Task: Change the text "Water" color to red.
Action: Mouse moved to (128, 249)
Screenshot: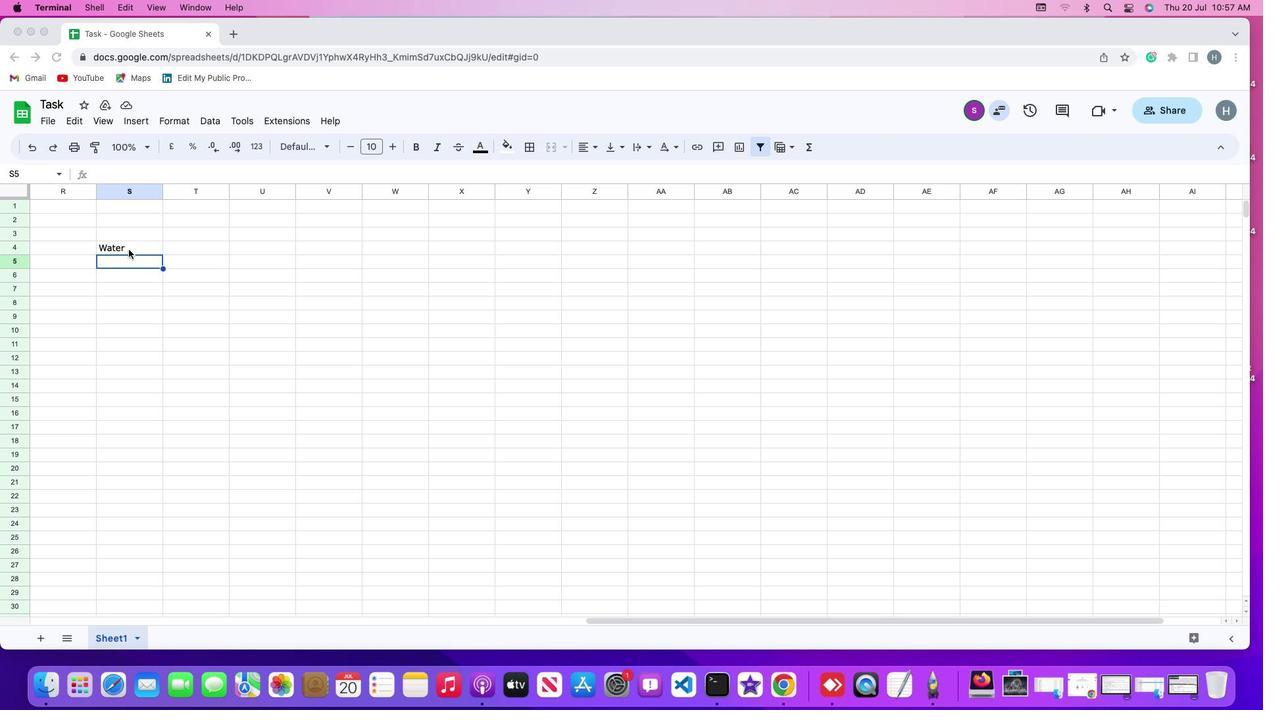 
Action: Mouse pressed left at (128, 249)
Screenshot: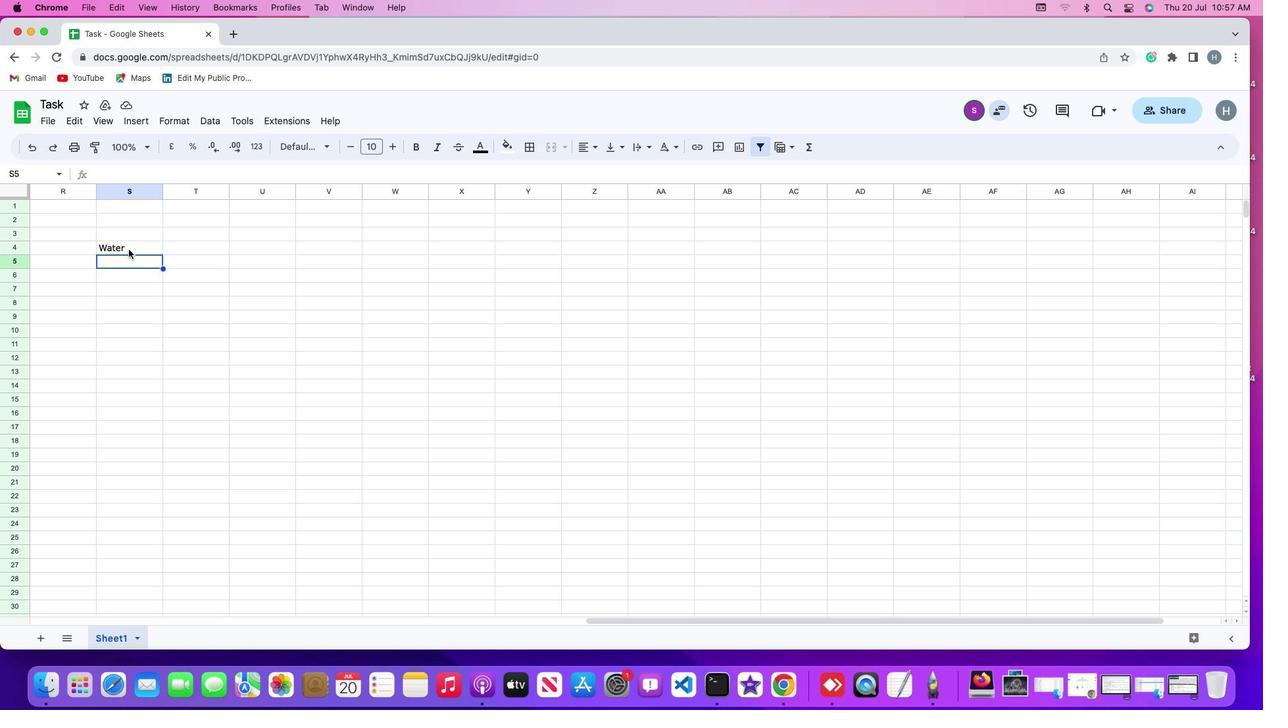 
Action: Mouse moved to (125, 248)
Screenshot: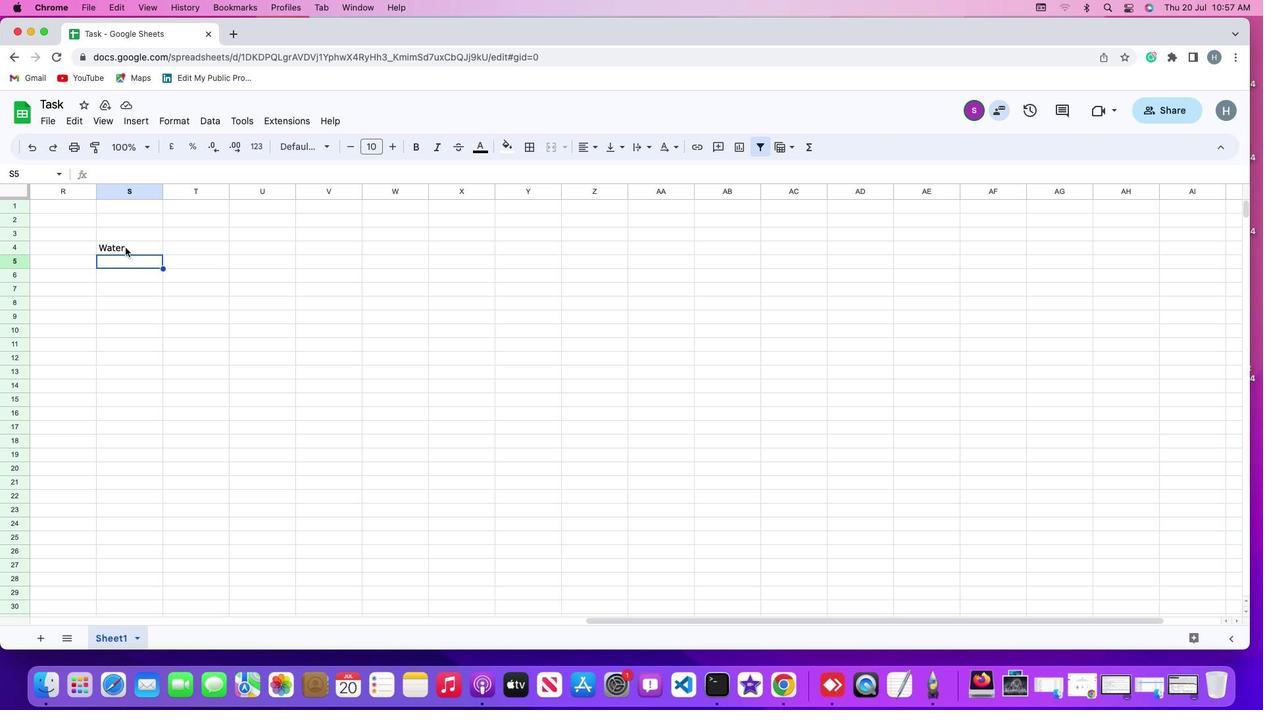 
Action: Mouse pressed left at (125, 248)
Screenshot: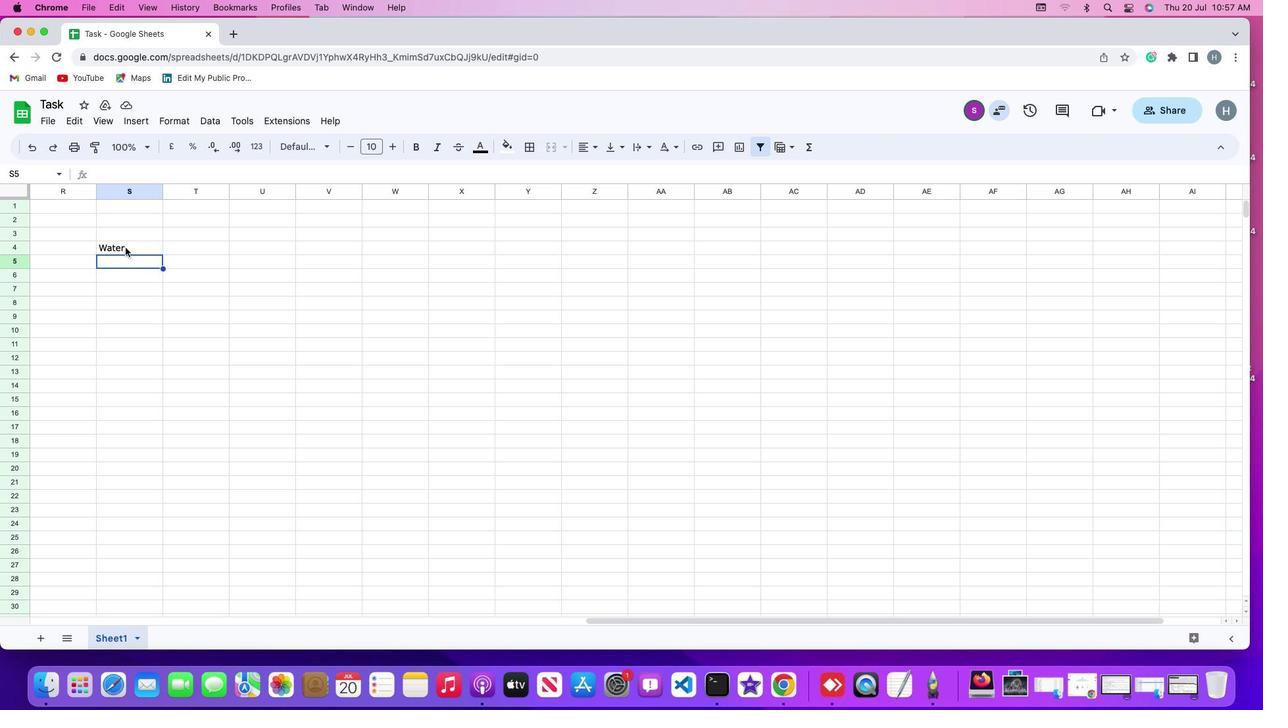 
Action: Mouse moved to (175, 118)
Screenshot: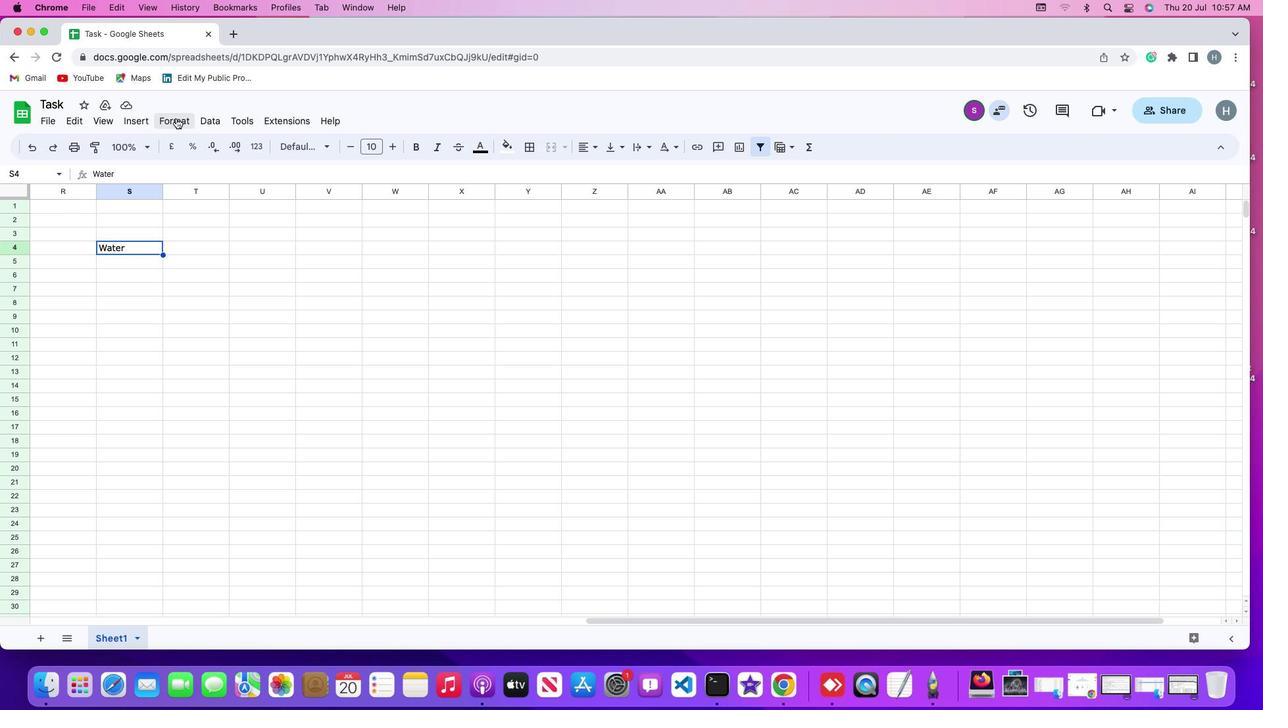 
Action: Mouse pressed left at (175, 118)
Screenshot: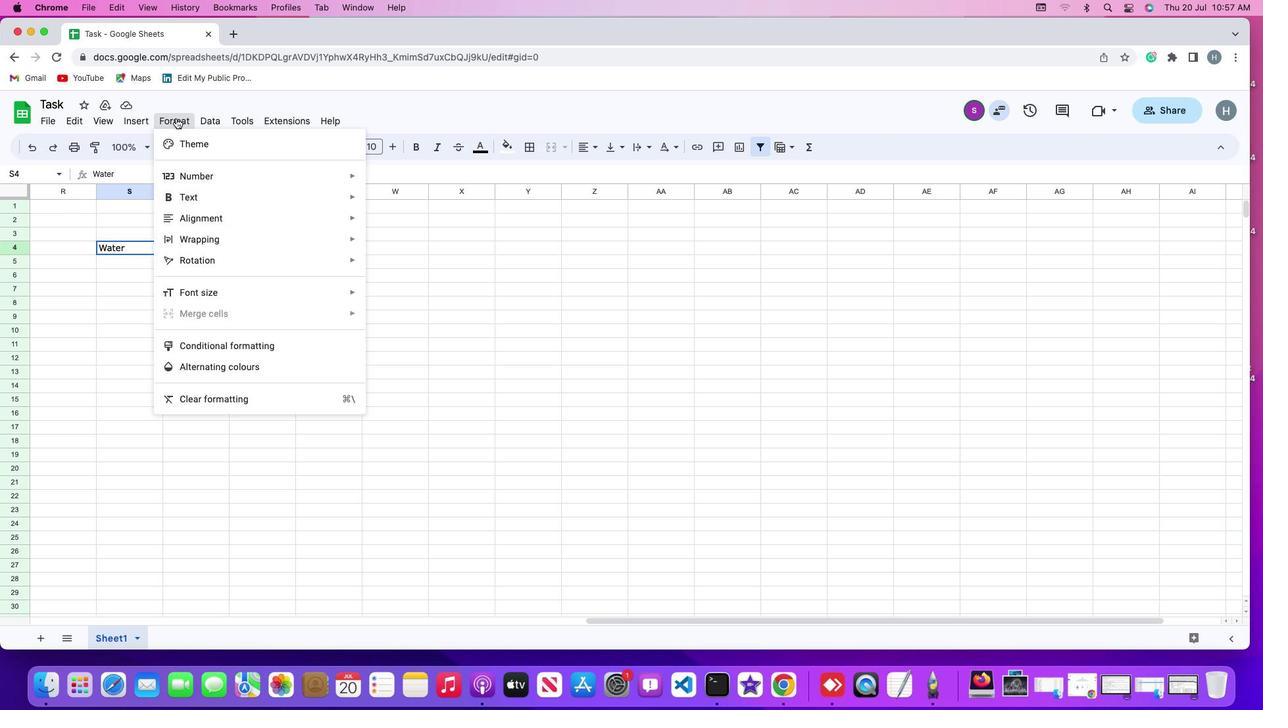 
Action: Mouse moved to (192, 143)
Screenshot: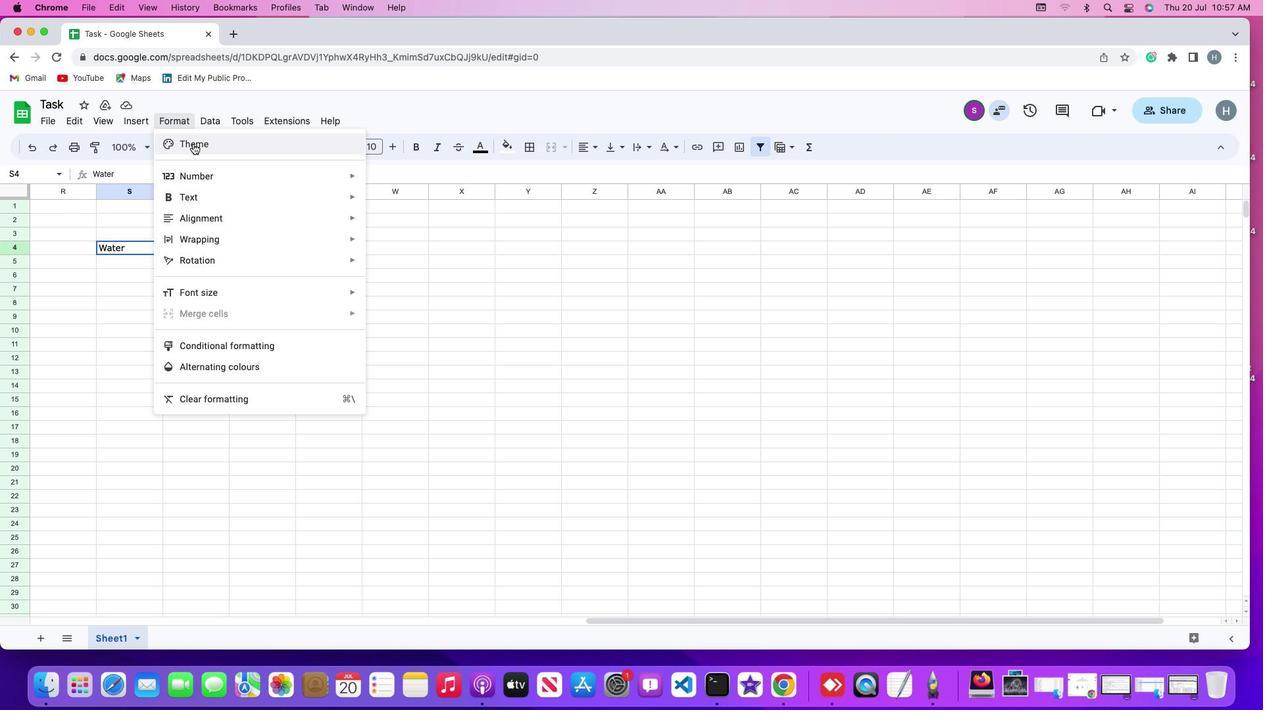 
Action: Mouse pressed left at (192, 143)
Screenshot: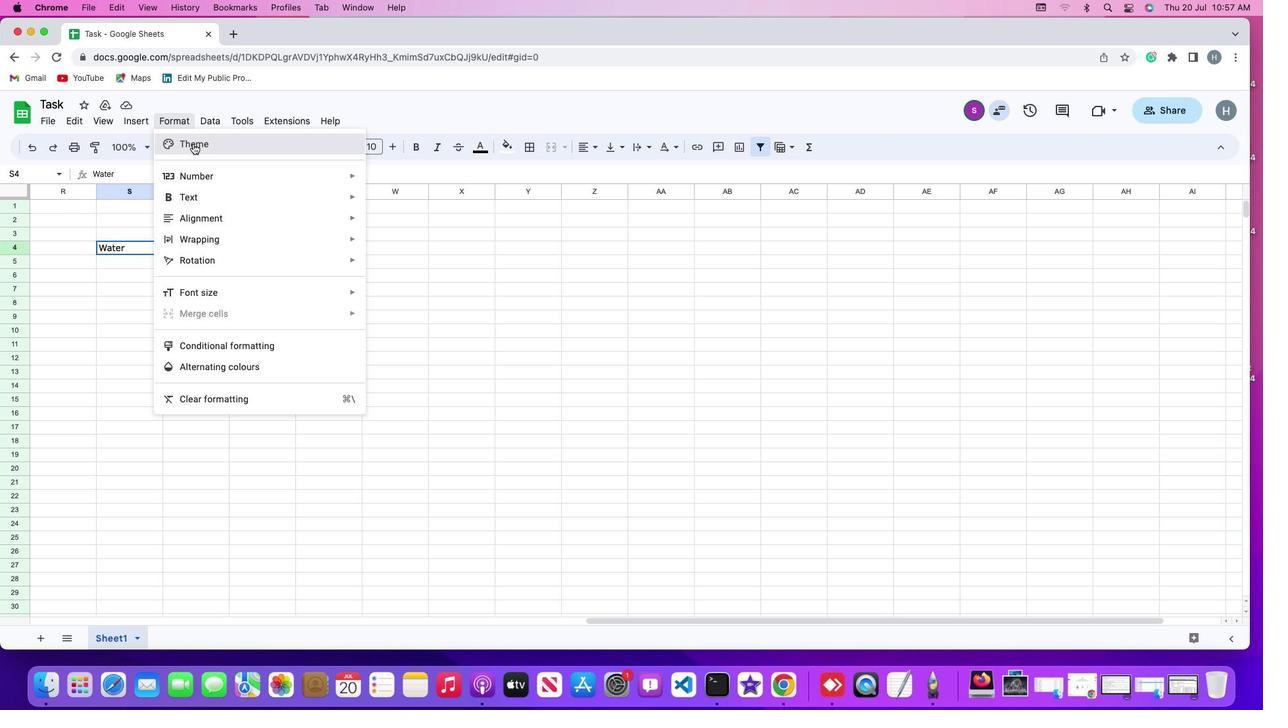 
Action: Mouse moved to (1171, 196)
Screenshot: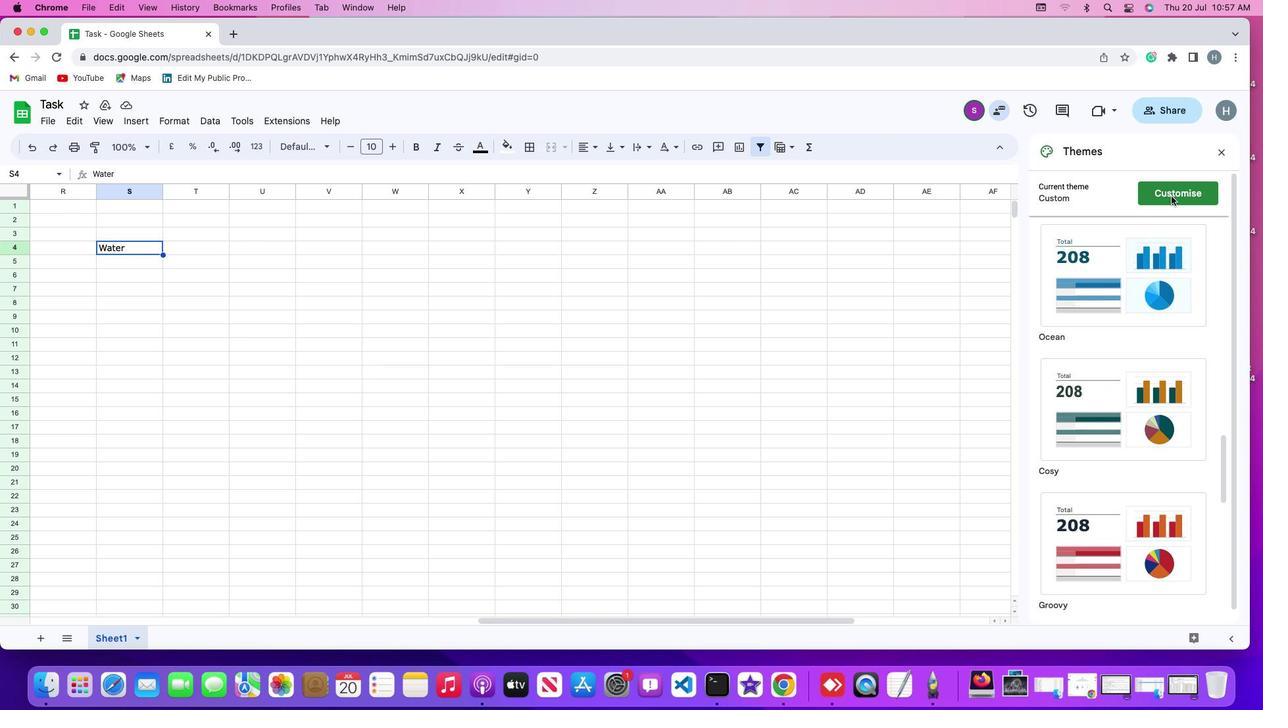 
Action: Mouse pressed left at (1171, 196)
Screenshot: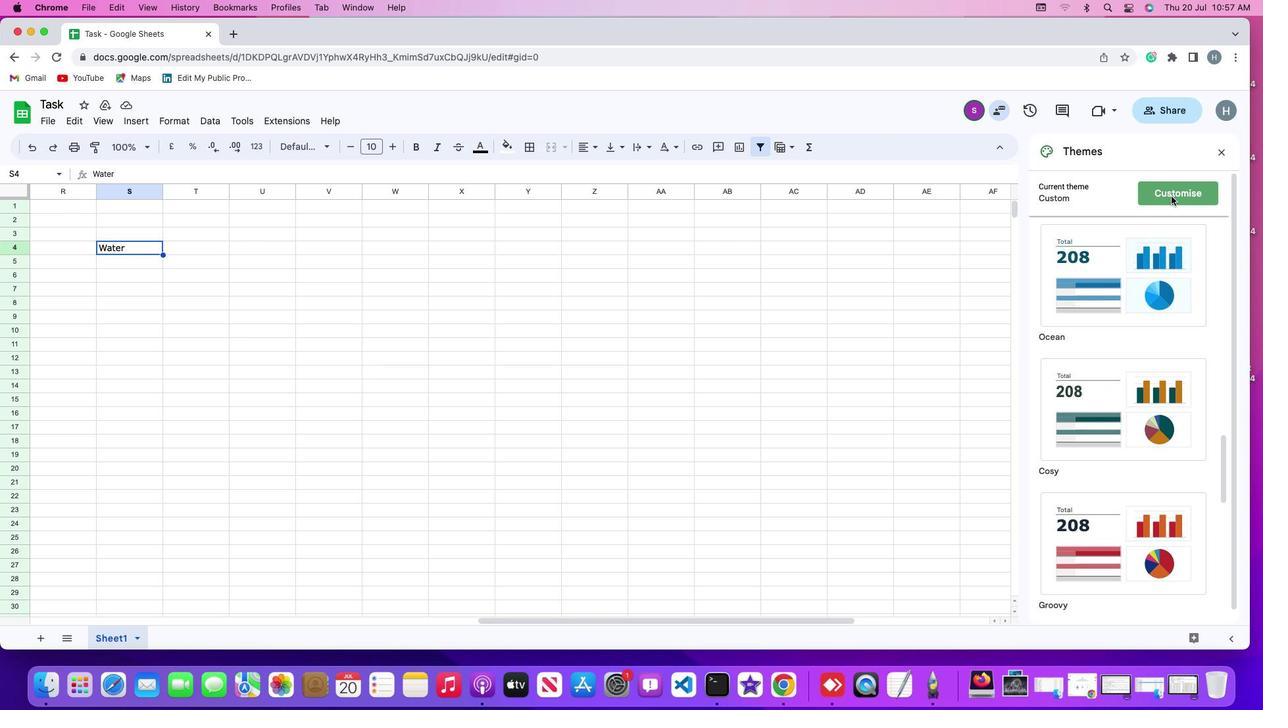 
Action: Mouse moved to (1192, 434)
Screenshot: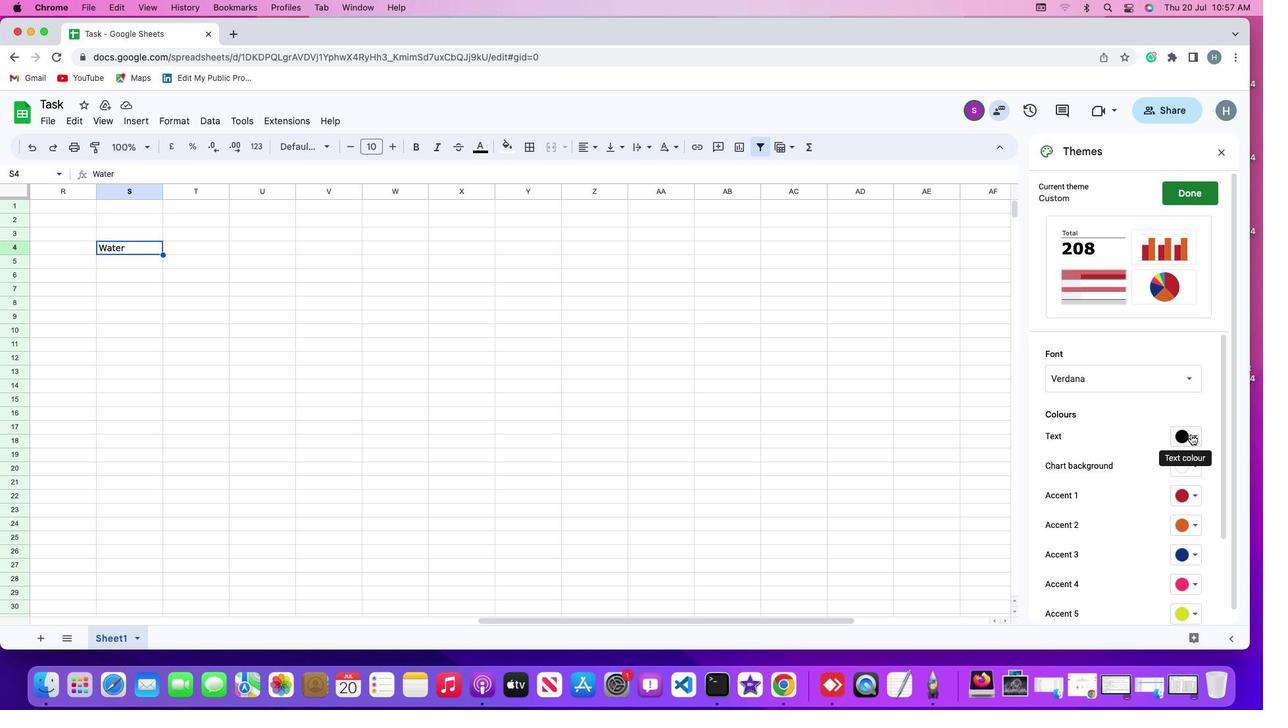 
Action: Mouse pressed left at (1192, 434)
Screenshot: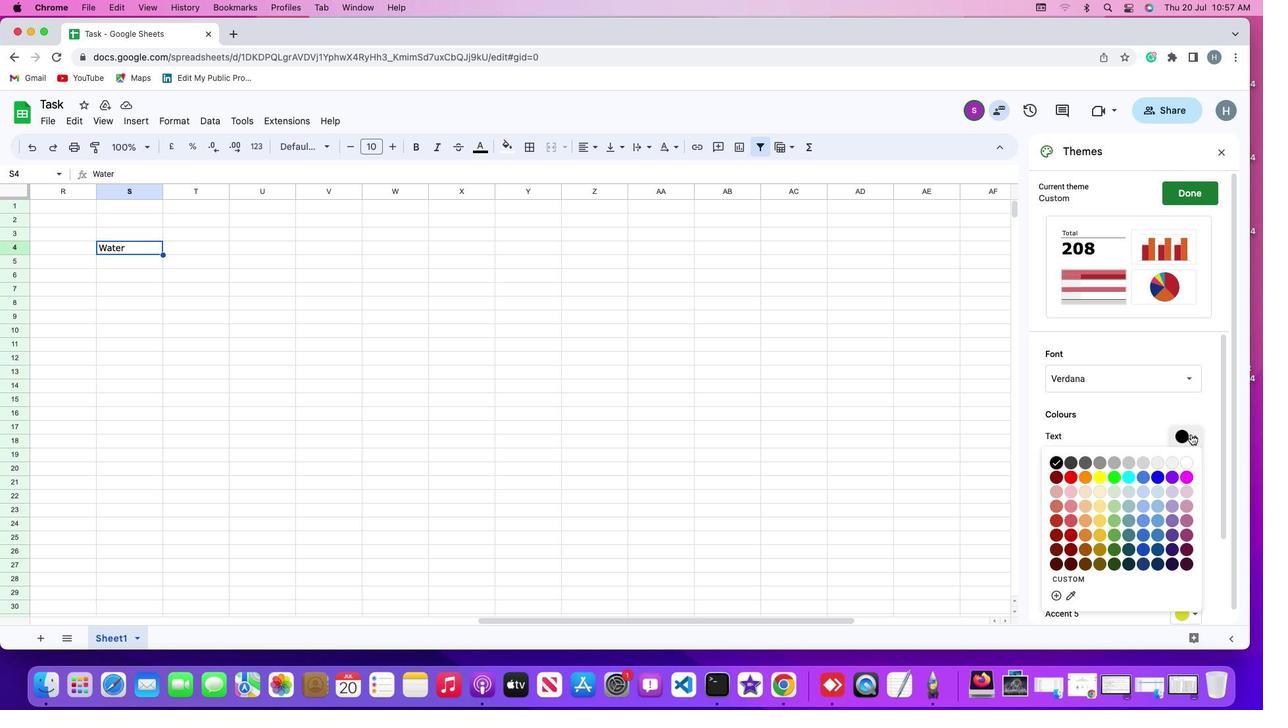 
Action: Mouse moved to (1072, 481)
Screenshot: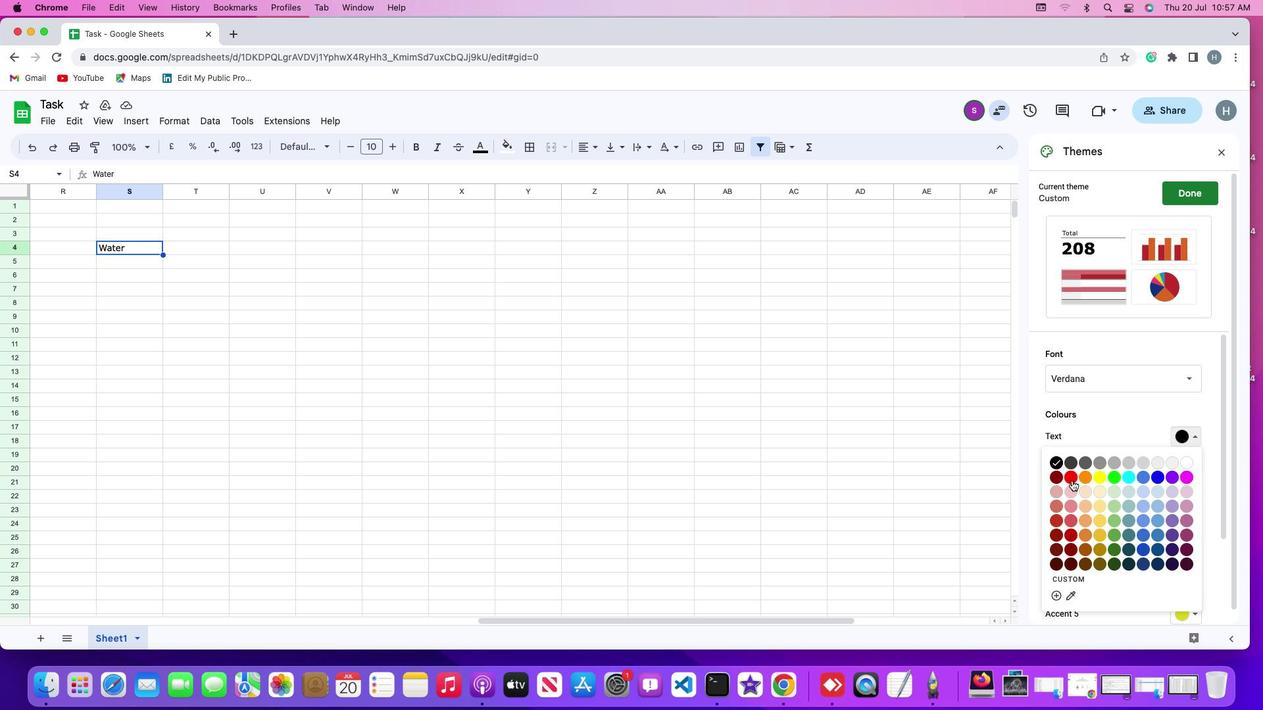 
Action: Mouse pressed left at (1072, 481)
Screenshot: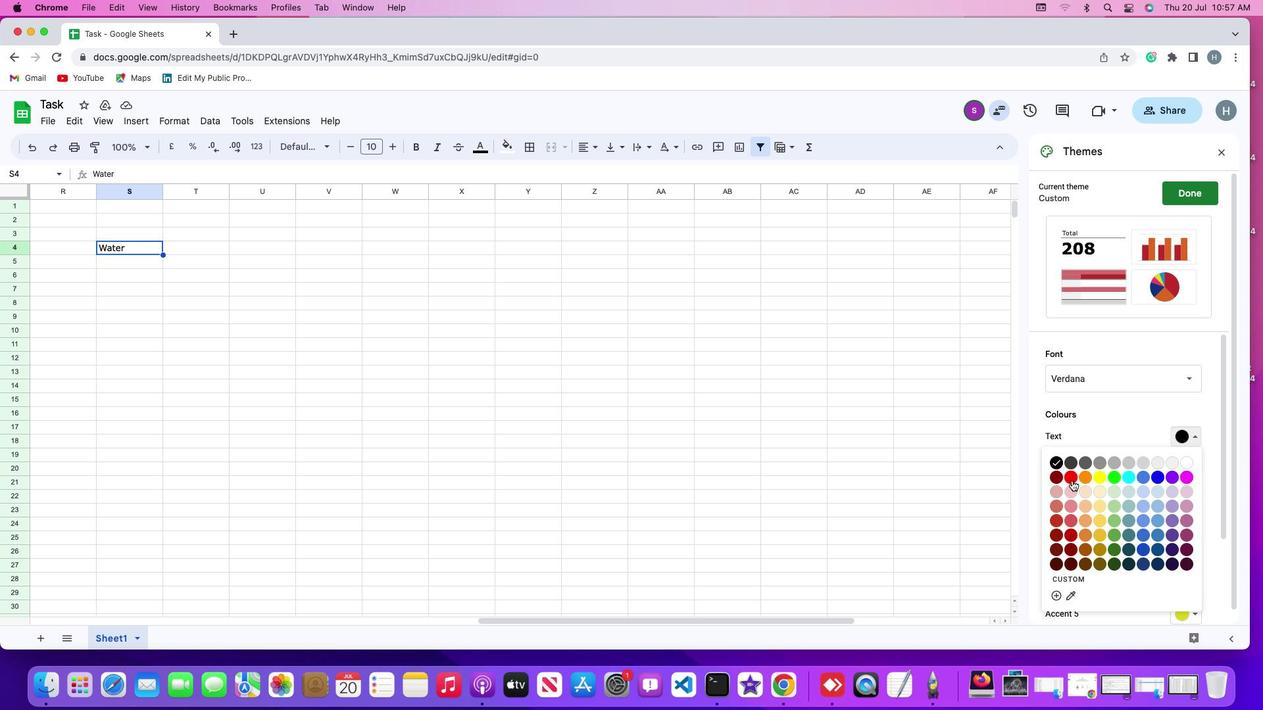 
Action: Mouse moved to (173, 259)
Screenshot: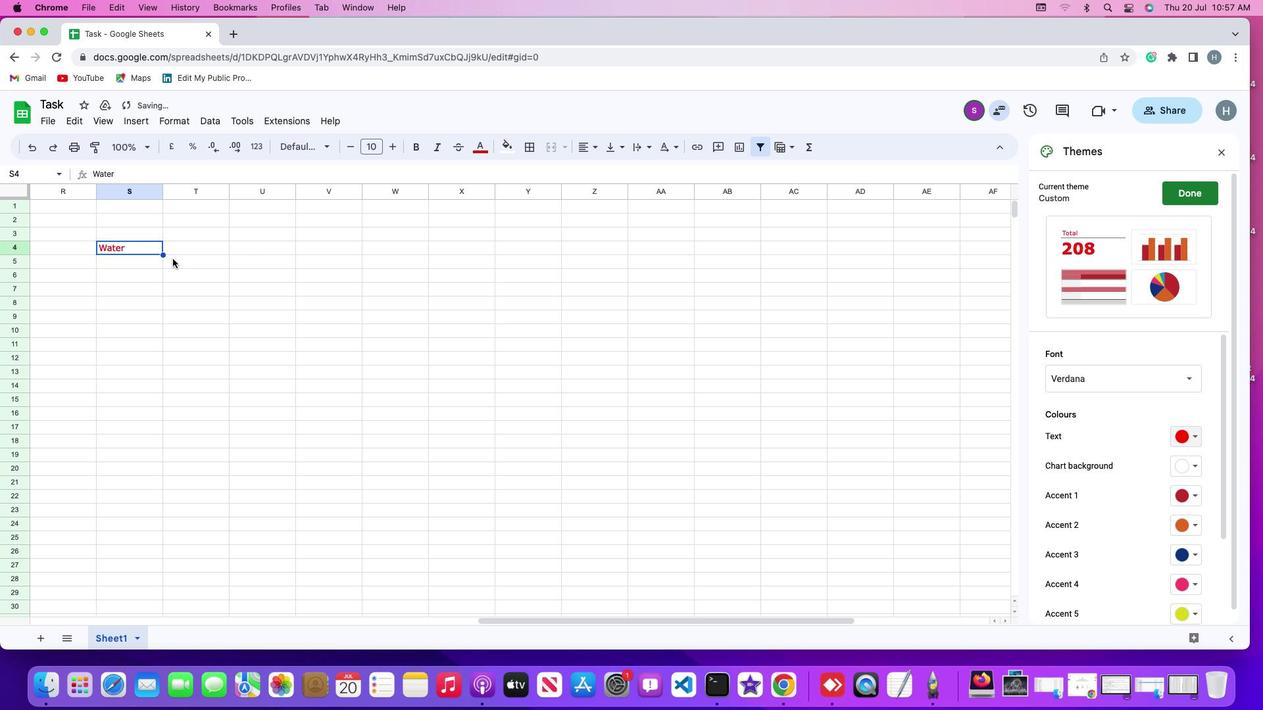 
Action: Mouse pressed left at (173, 259)
Screenshot: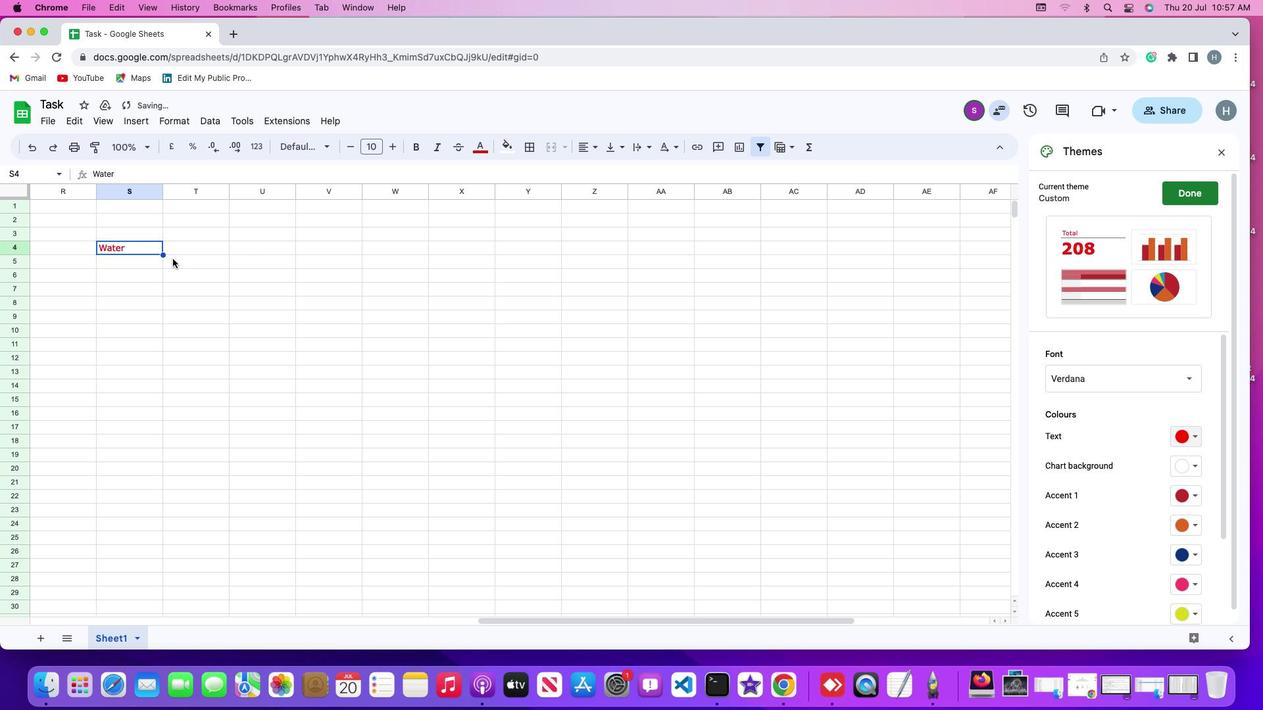 
